 Task: Add Sprouts Cracker Cuts Colby & Monterey Jack Cheese to the cart.
Action: Mouse moved to (887, 285)
Screenshot: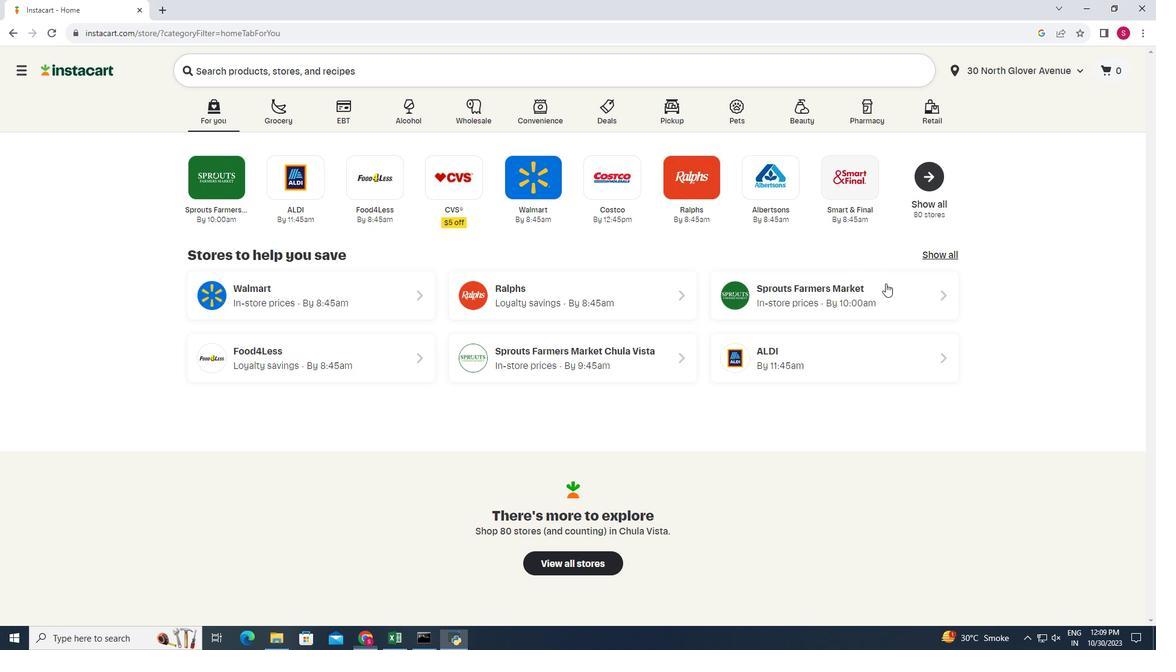 
Action: Mouse pressed left at (887, 285)
Screenshot: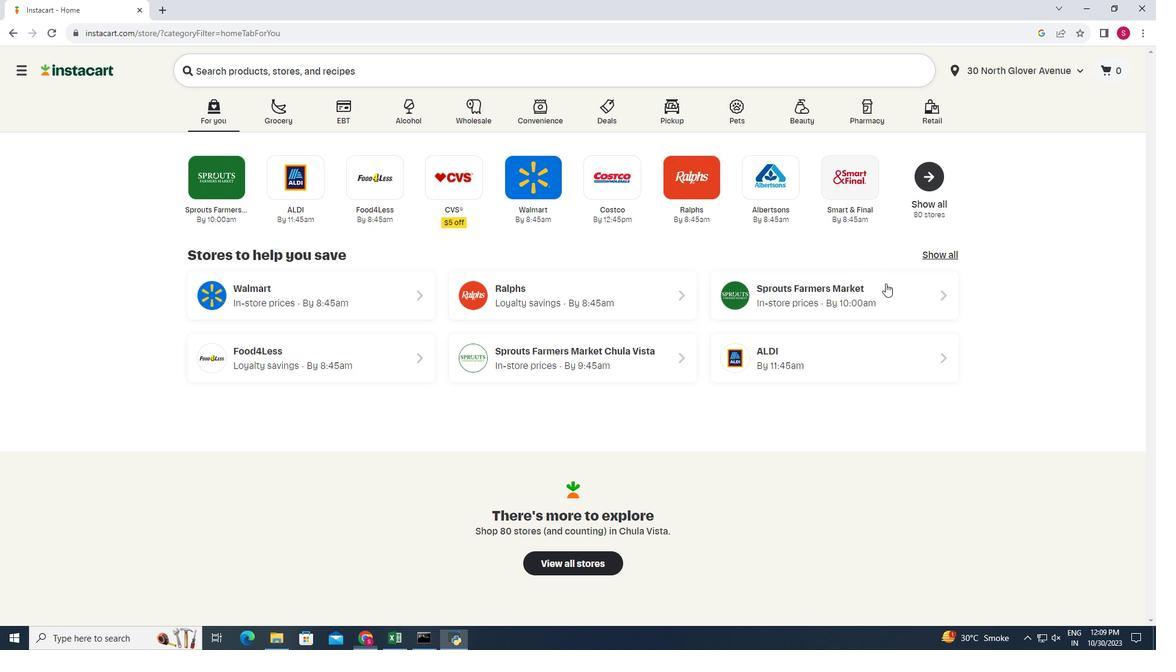 
Action: Mouse moved to (18, 529)
Screenshot: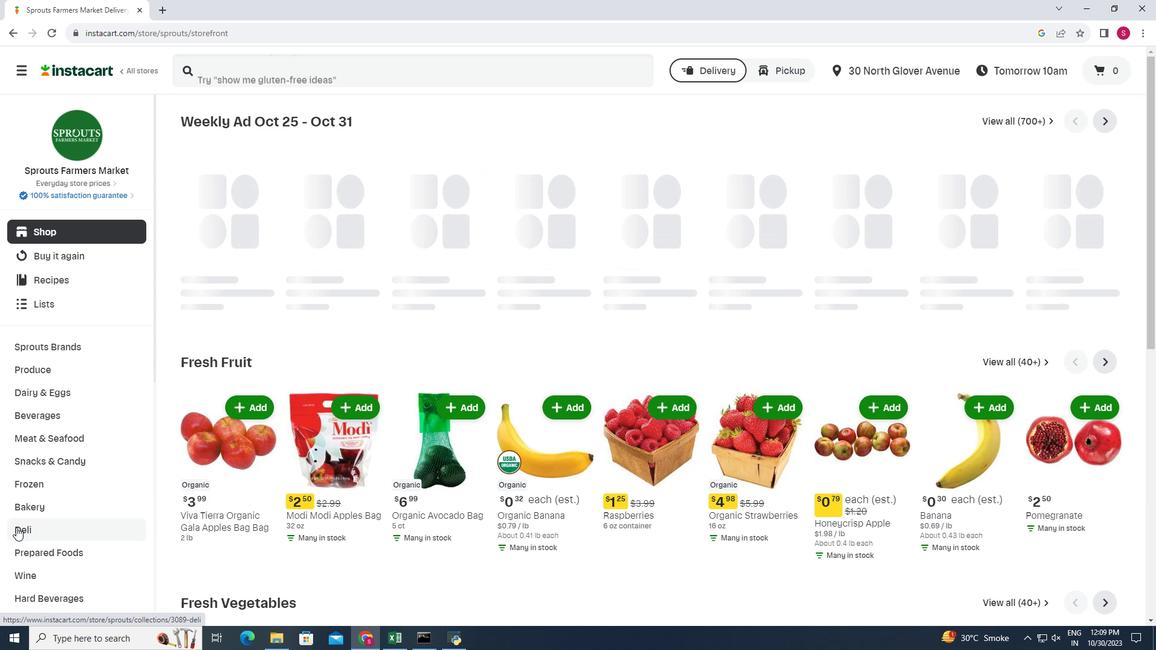 
Action: Mouse pressed left at (18, 529)
Screenshot: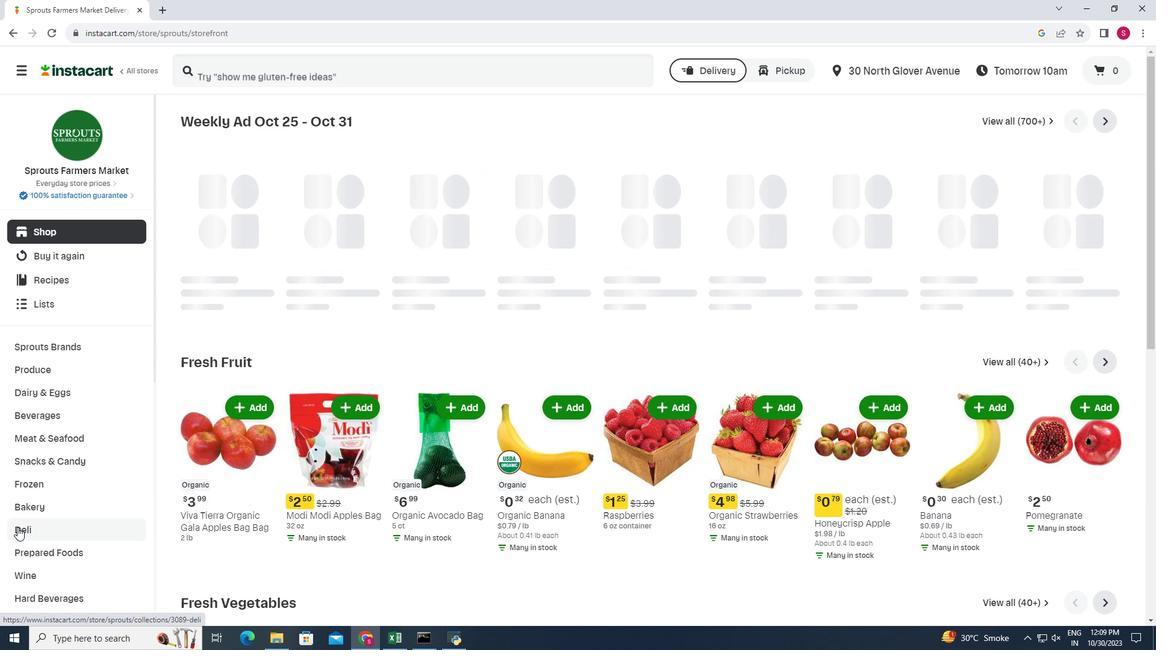 
Action: Mouse moved to (313, 152)
Screenshot: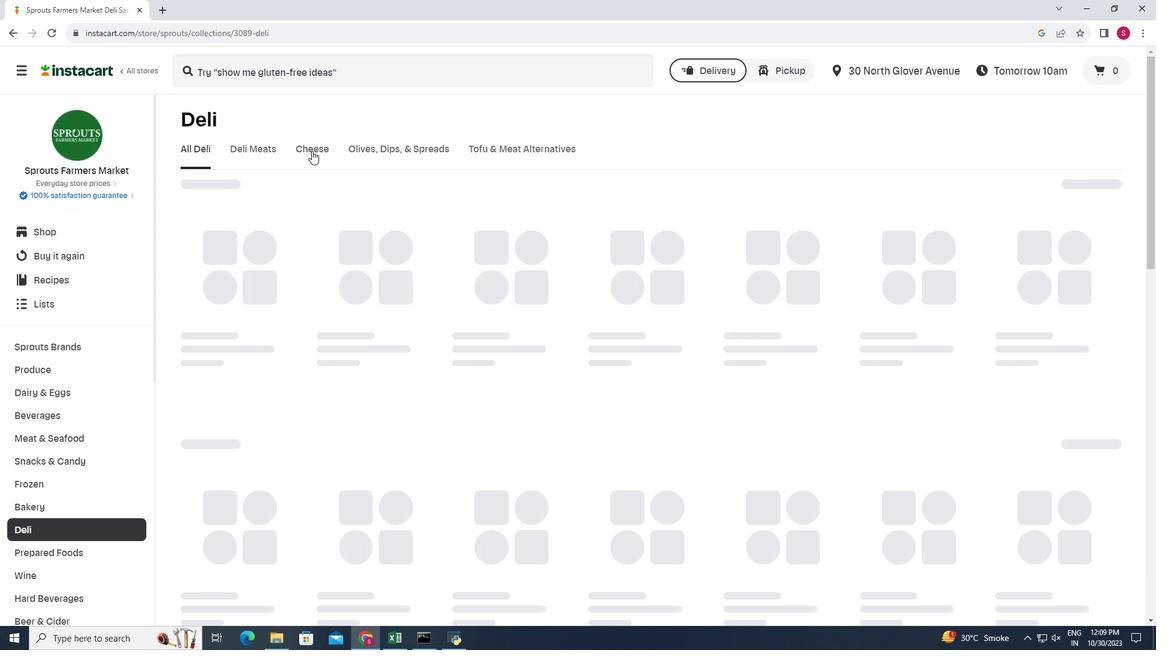 
Action: Mouse pressed left at (313, 152)
Screenshot: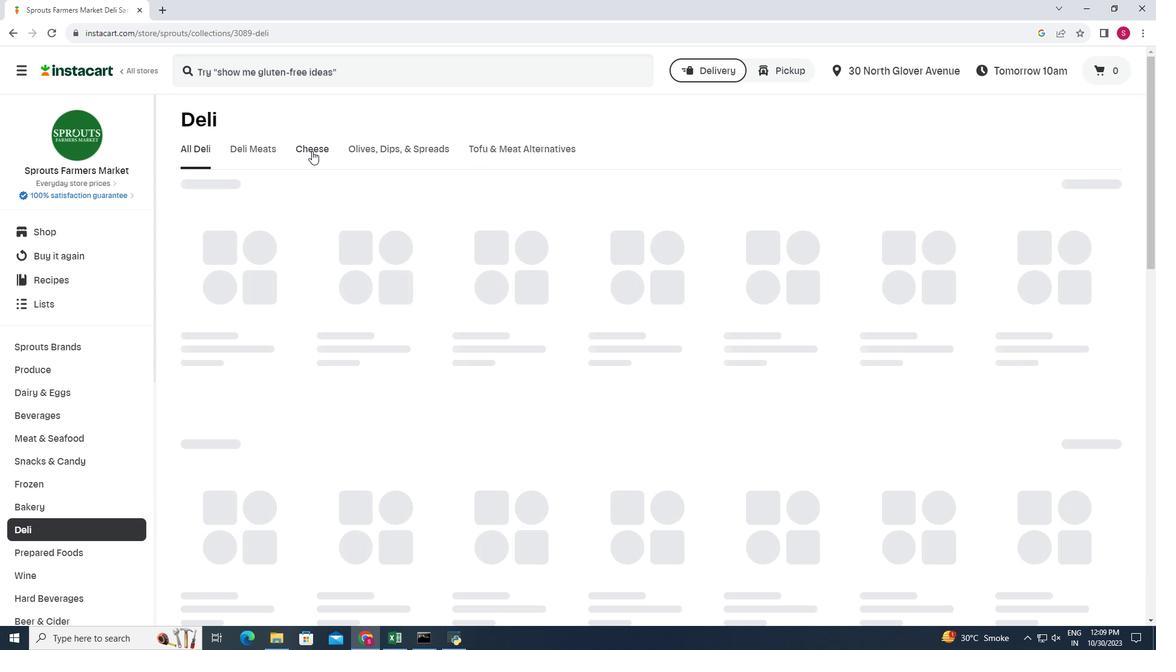 
Action: Mouse moved to (1122, 195)
Screenshot: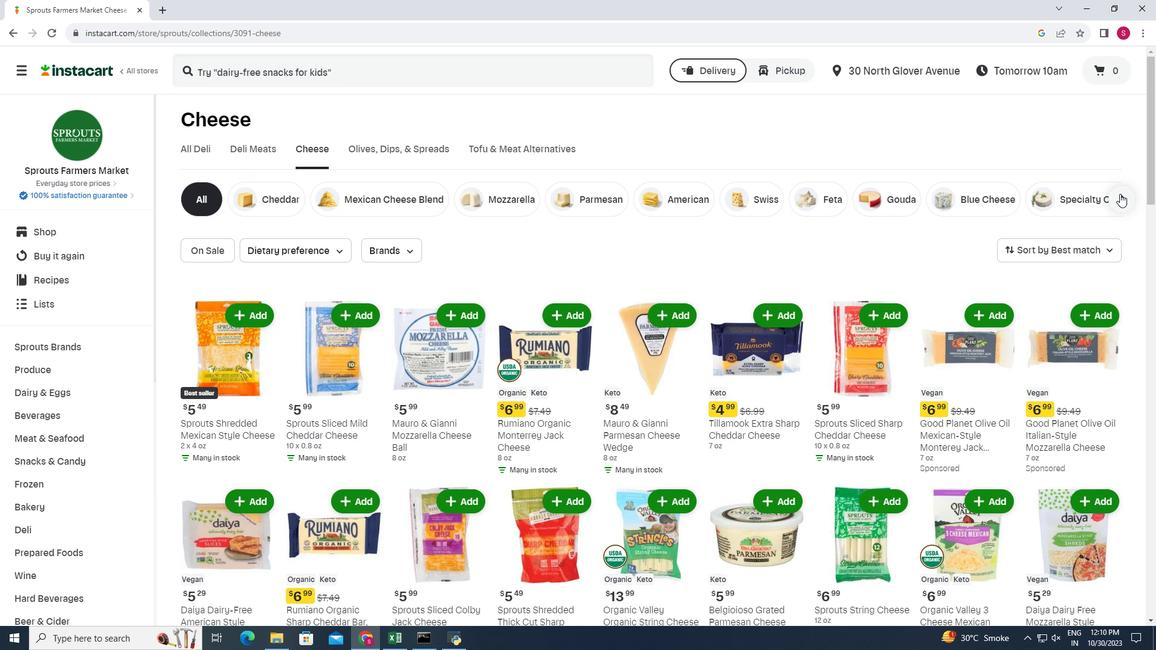 
Action: Mouse pressed left at (1122, 195)
Screenshot: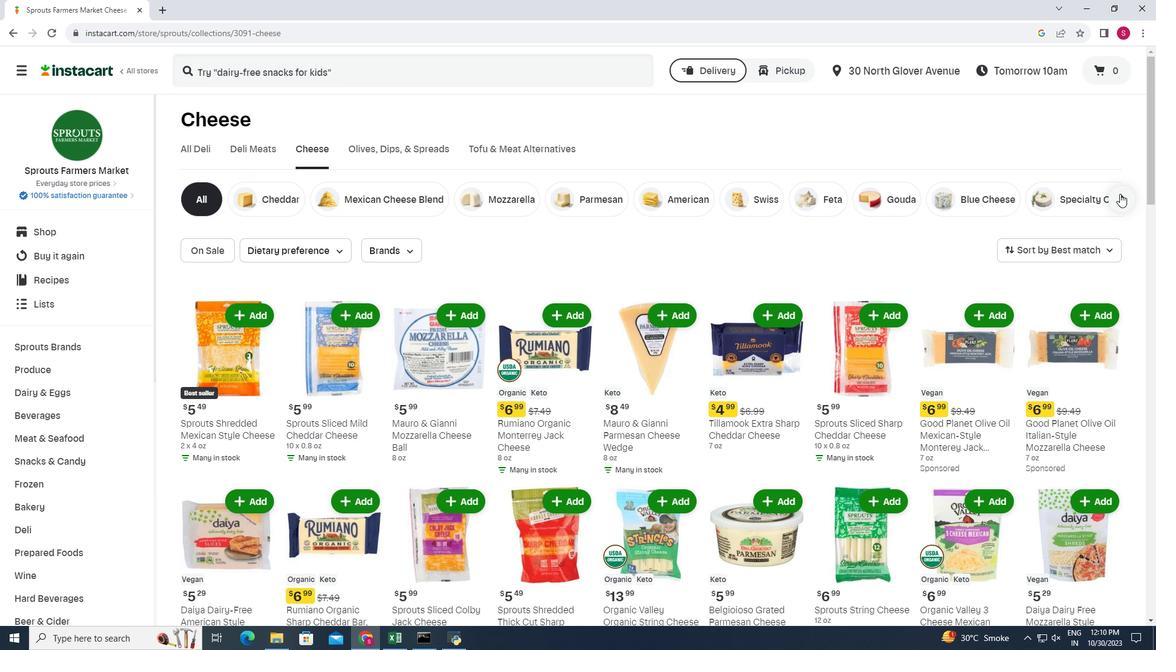
Action: Mouse moved to (1096, 203)
Screenshot: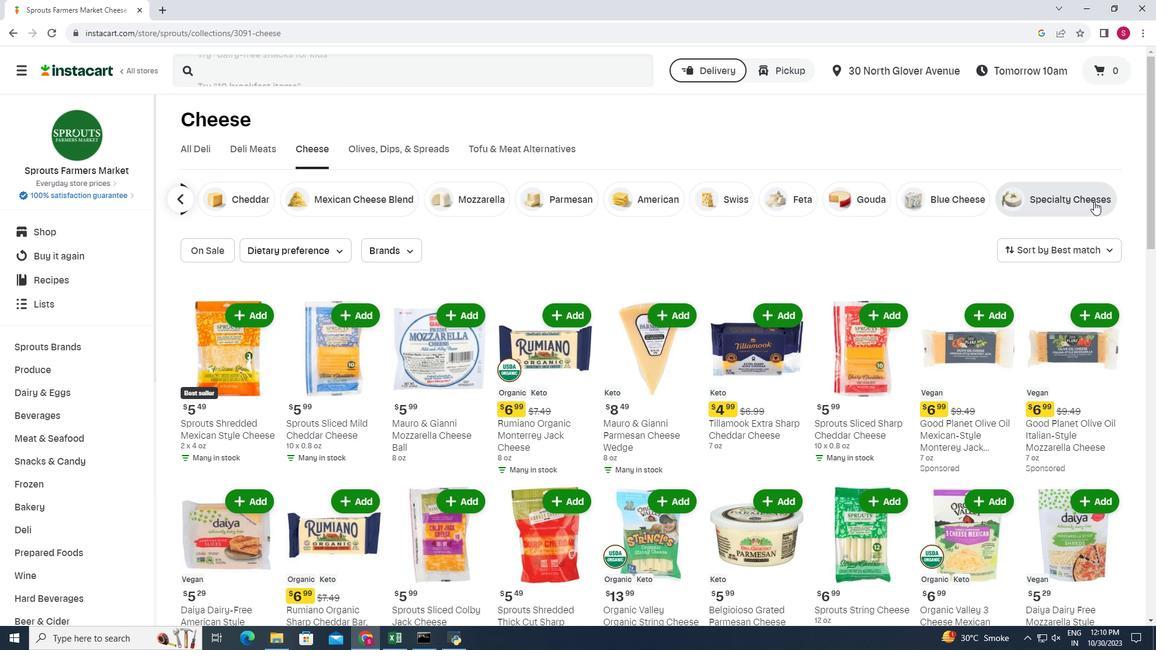 
Action: Mouse pressed left at (1096, 203)
Screenshot: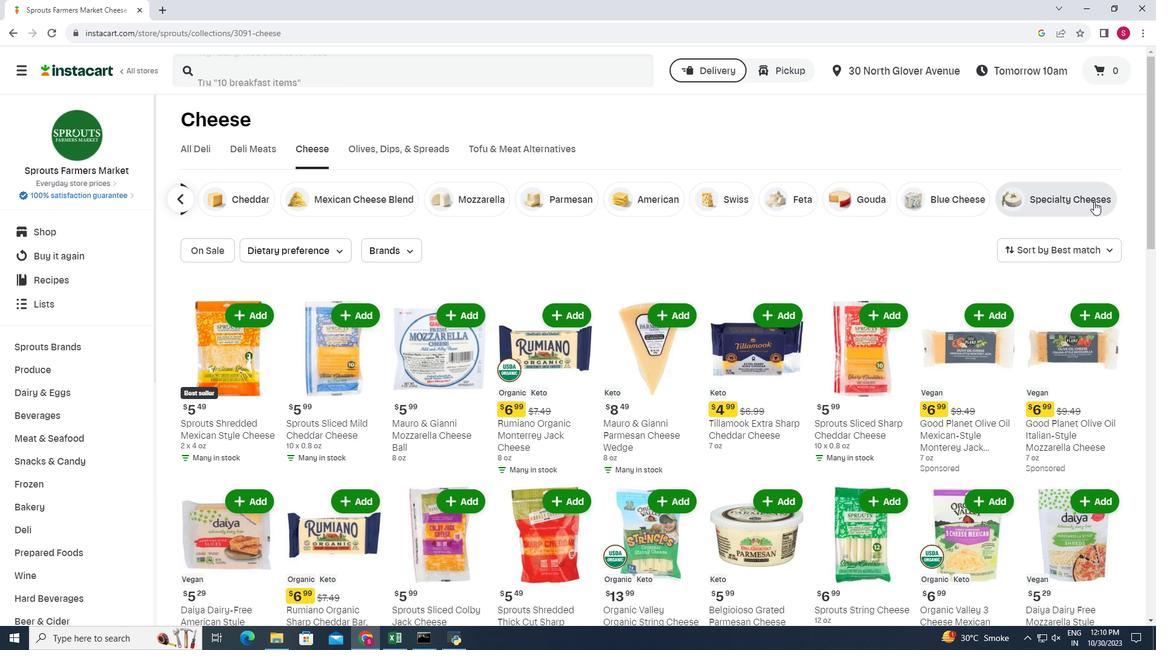 
Action: Mouse moved to (368, 270)
Screenshot: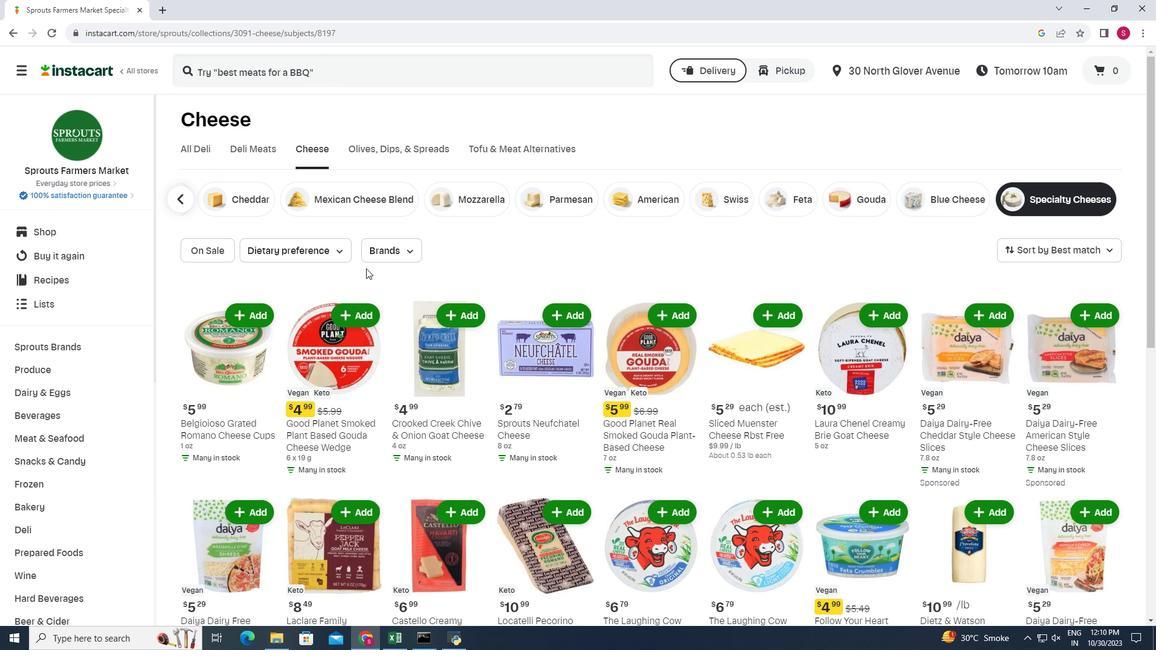 
Action: Mouse scrolled (368, 269) with delta (0, 0)
Screenshot: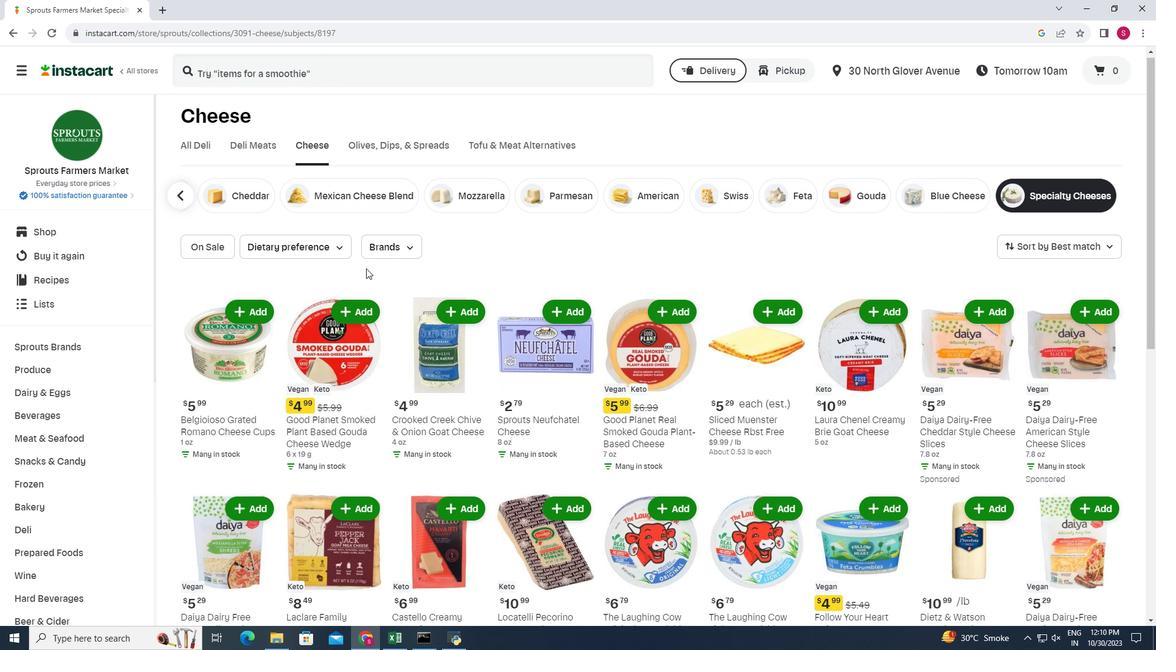 
Action: Mouse moved to (1128, 380)
Screenshot: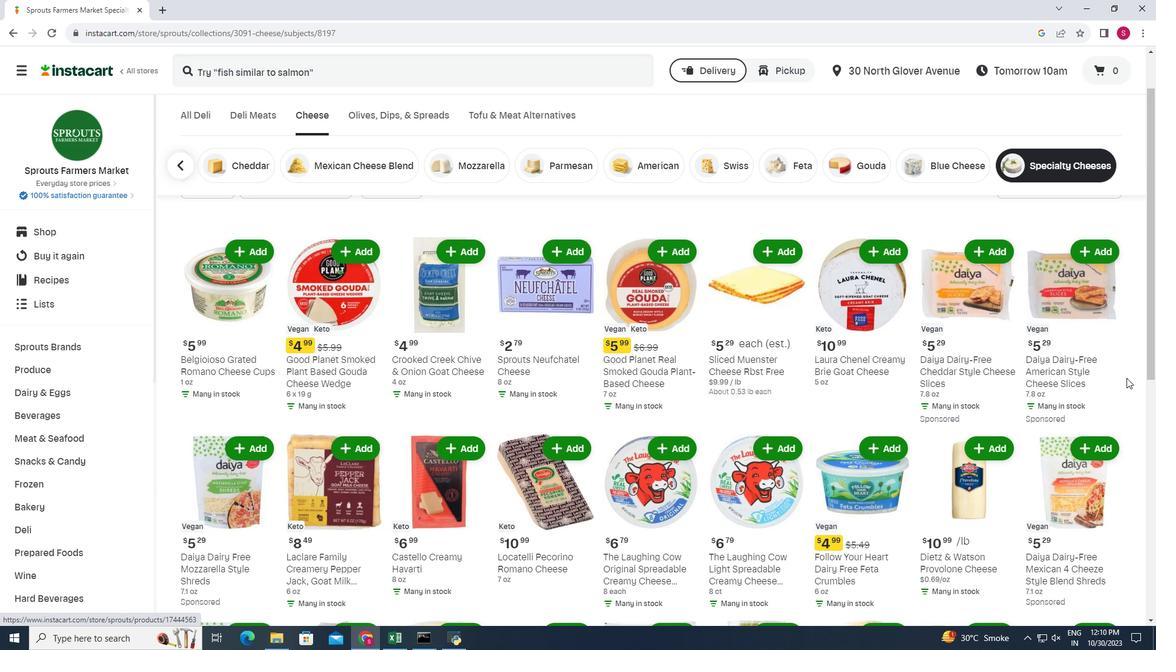 
Action: Mouse scrolled (1128, 379) with delta (0, 0)
Screenshot: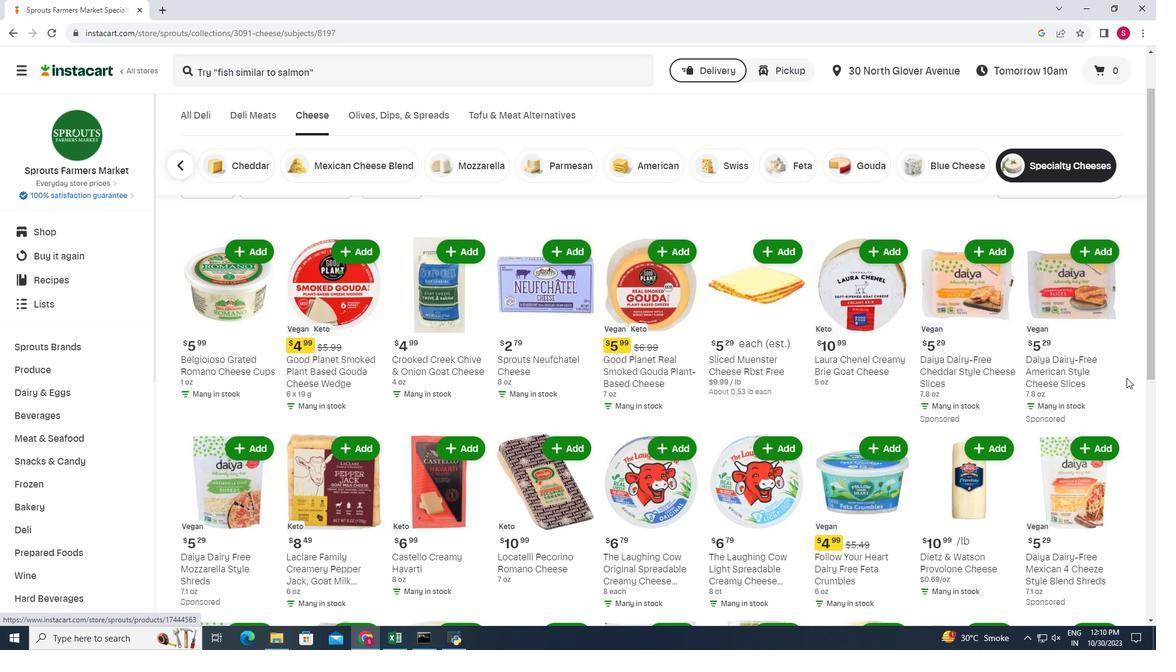 
Action: Mouse scrolled (1128, 379) with delta (0, 0)
Screenshot: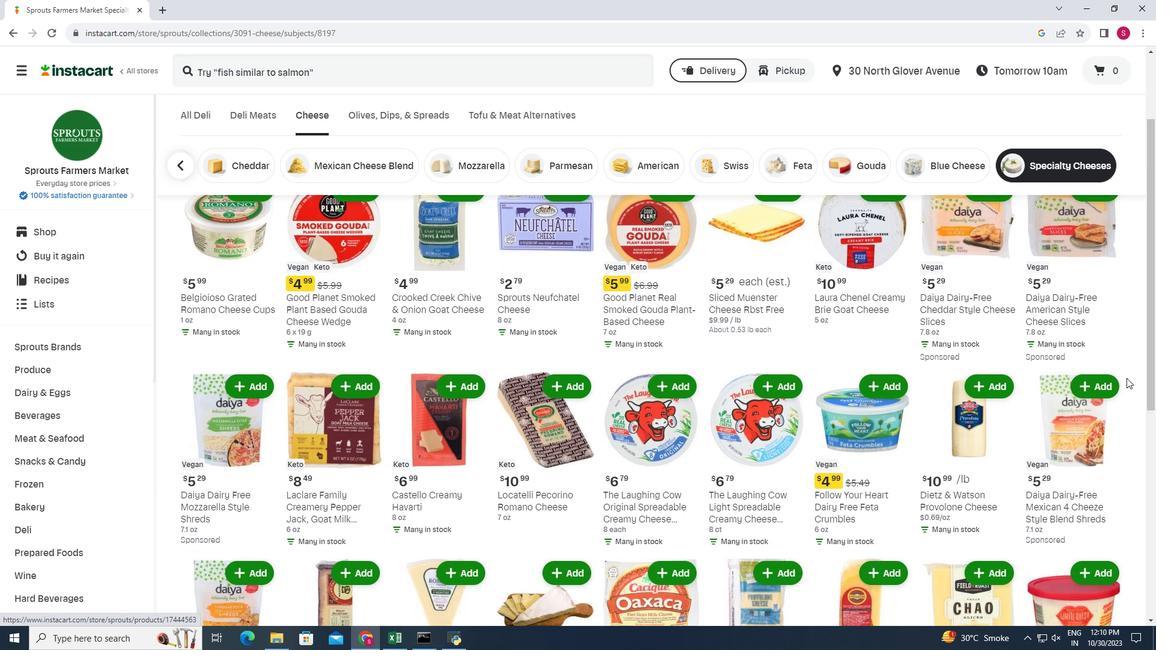 
Action: Mouse scrolled (1128, 379) with delta (0, 0)
Screenshot: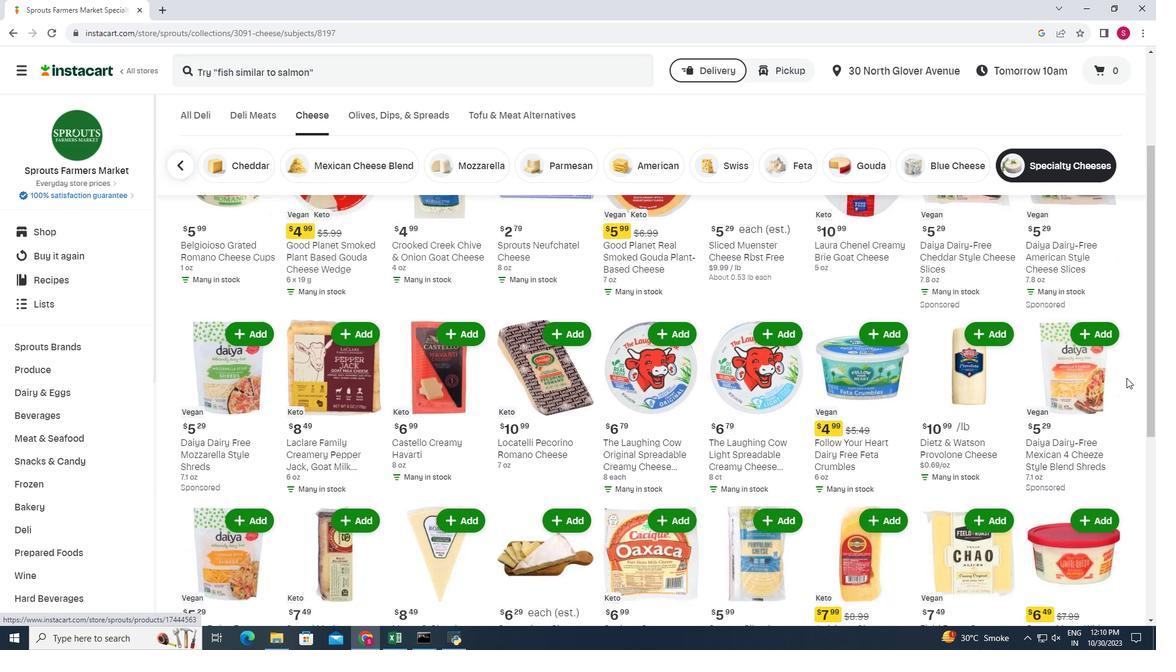
Action: Mouse moved to (189, 372)
Screenshot: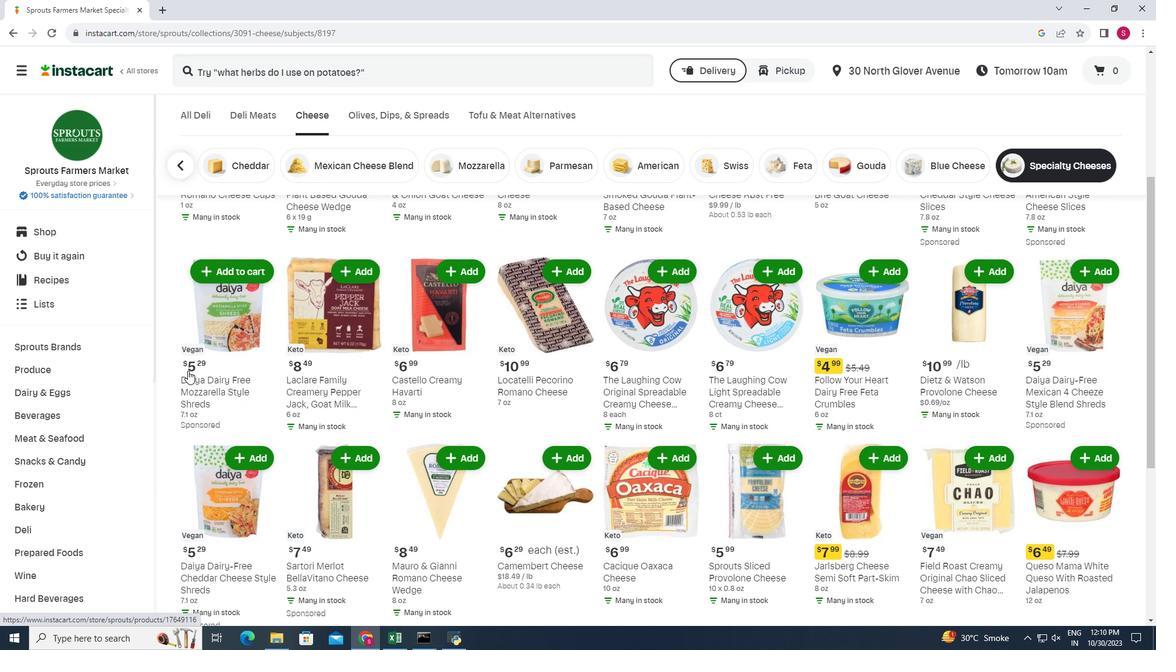 
Action: Mouse scrolled (189, 372) with delta (0, 0)
Screenshot: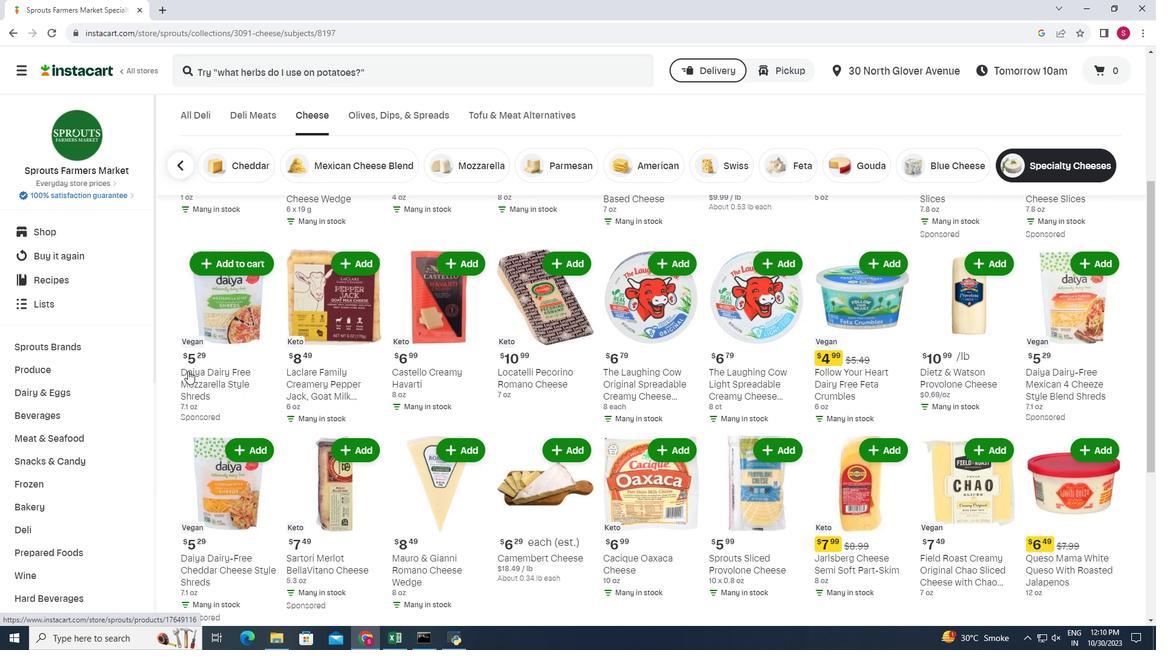 
Action: Mouse scrolled (189, 372) with delta (0, 0)
Screenshot: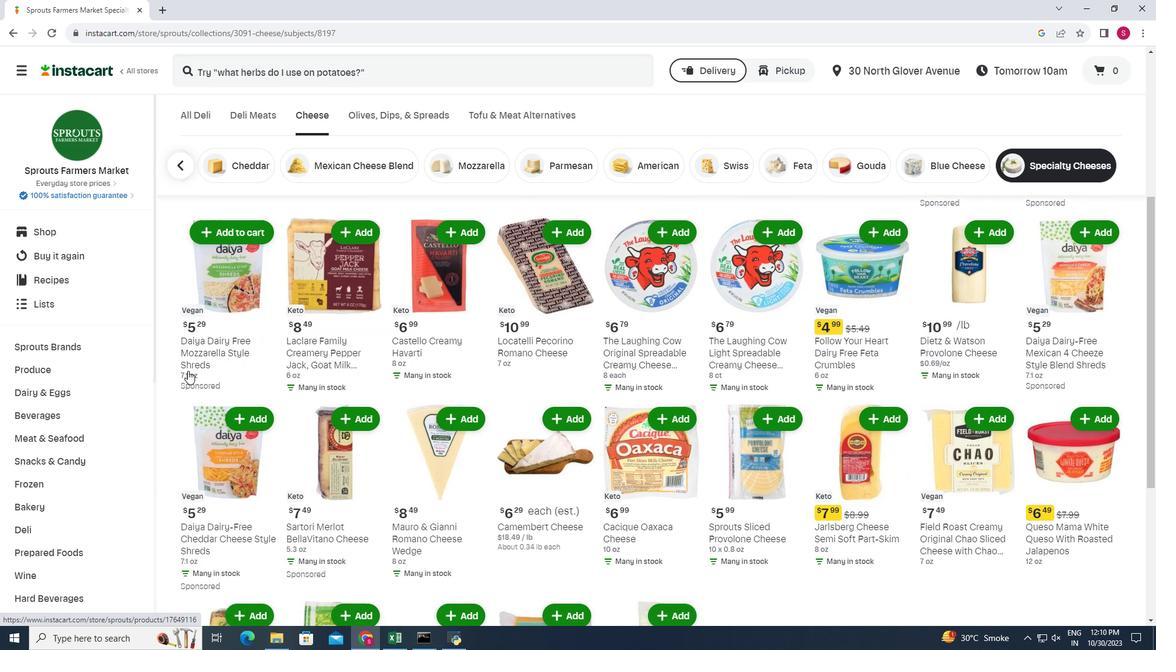 
Action: Mouse moved to (1125, 432)
Screenshot: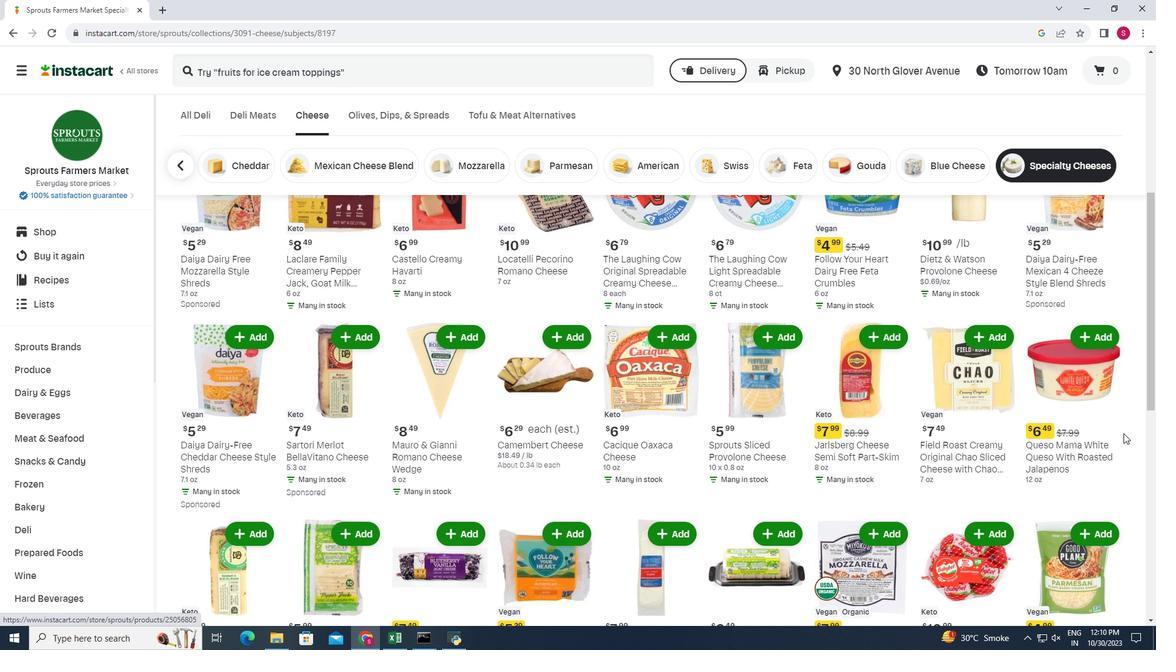 
Action: Mouse scrolled (1125, 431) with delta (0, 0)
Screenshot: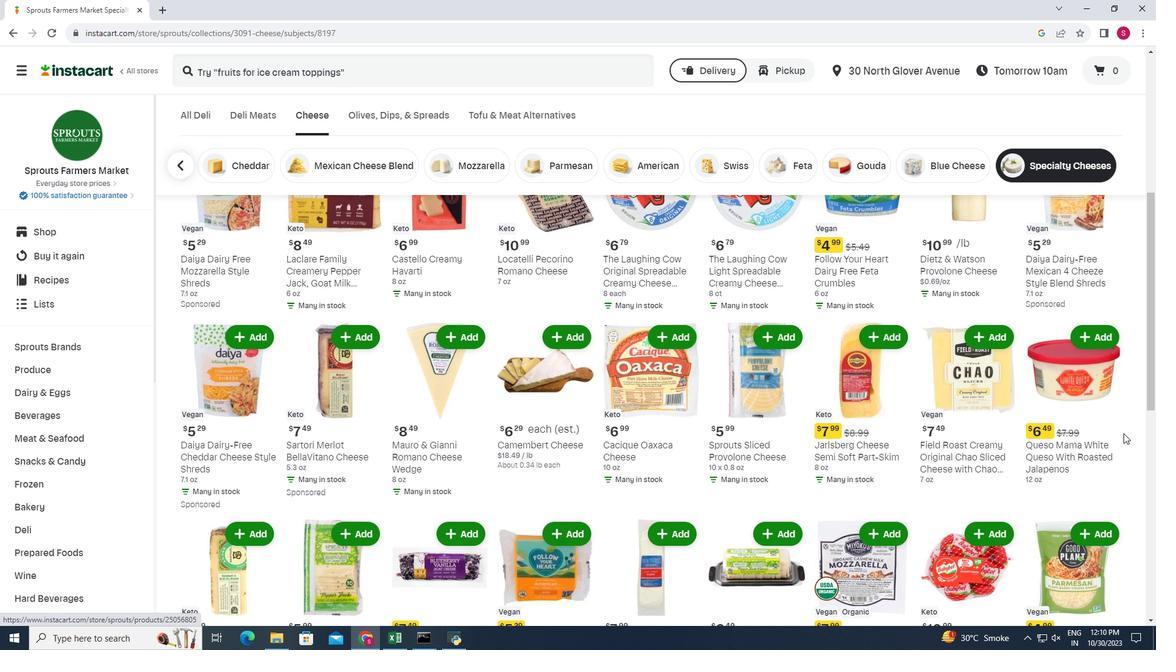 
Action: Mouse moved to (1125, 434)
Screenshot: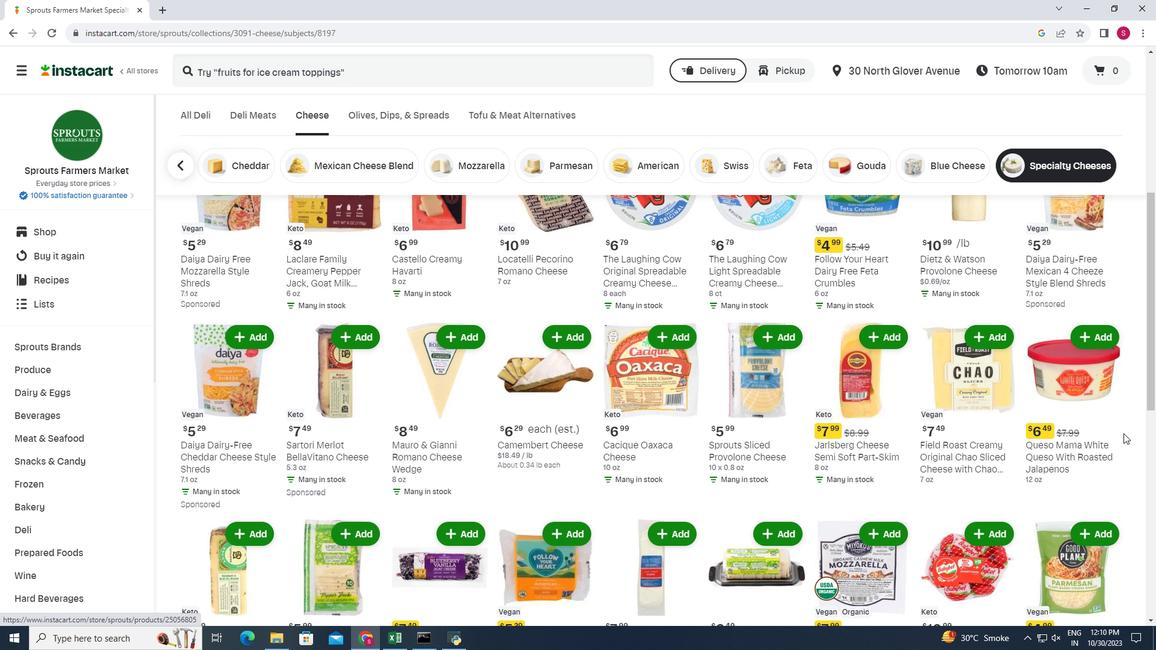 
Action: Mouse scrolled (1125, 434) with delta (0, 0)
Screenshot: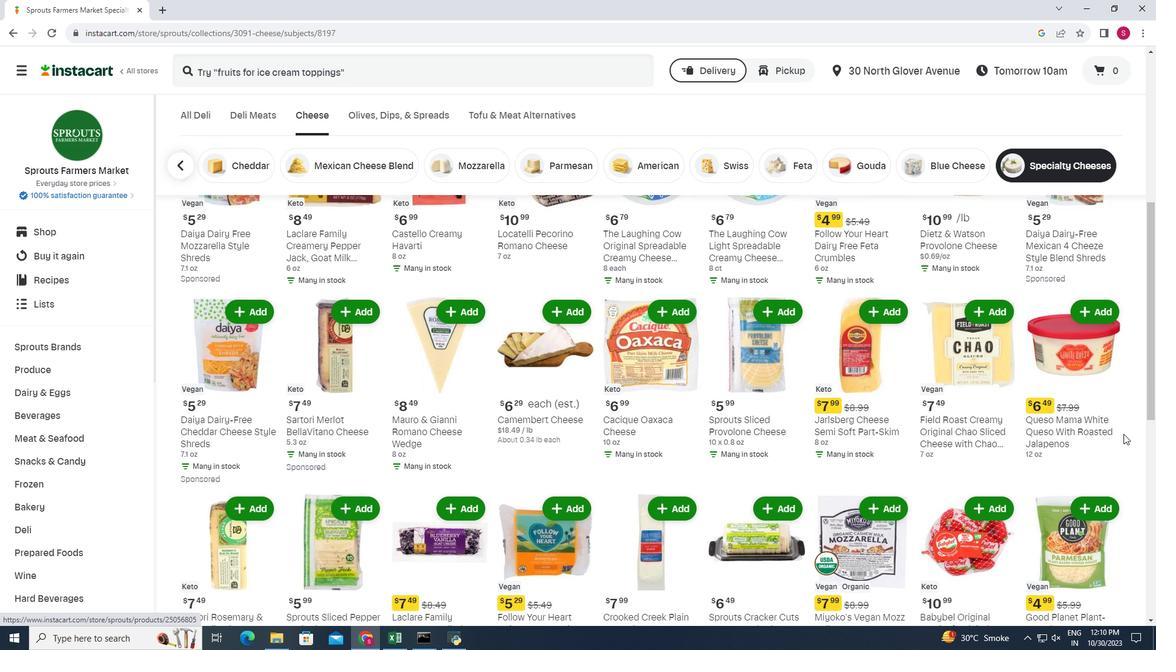 
Action: Mouse moved to (1125, 436)
Screenshot: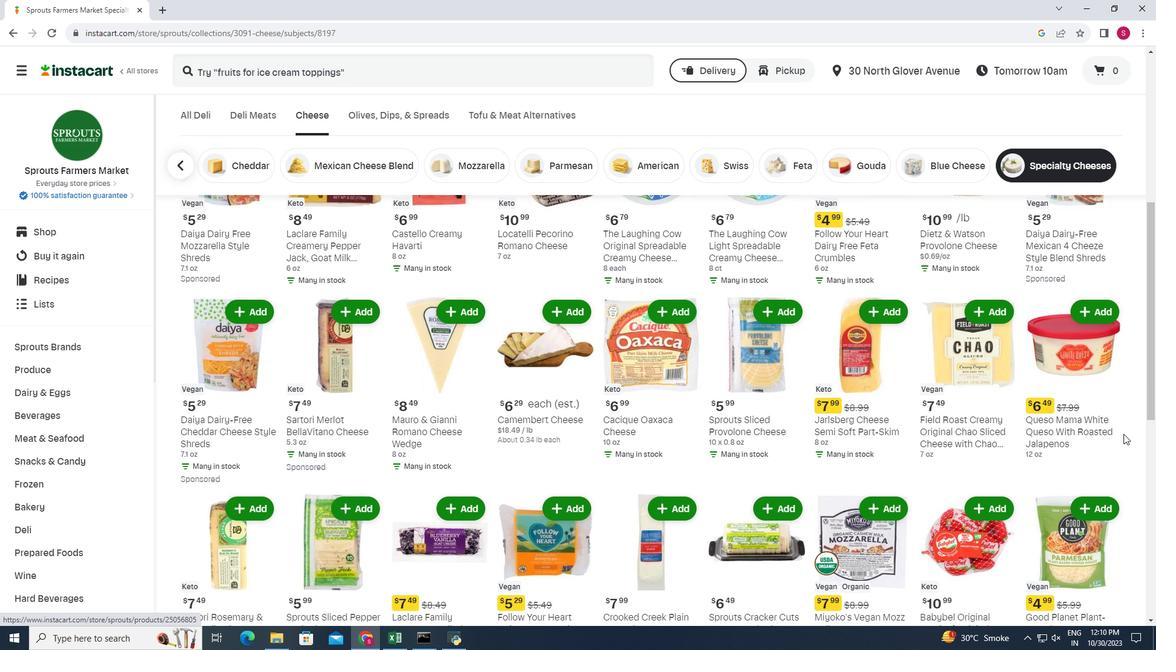 
Action: Mouse scrolled (1125, 435) with delta (0, 0)
Screenshot: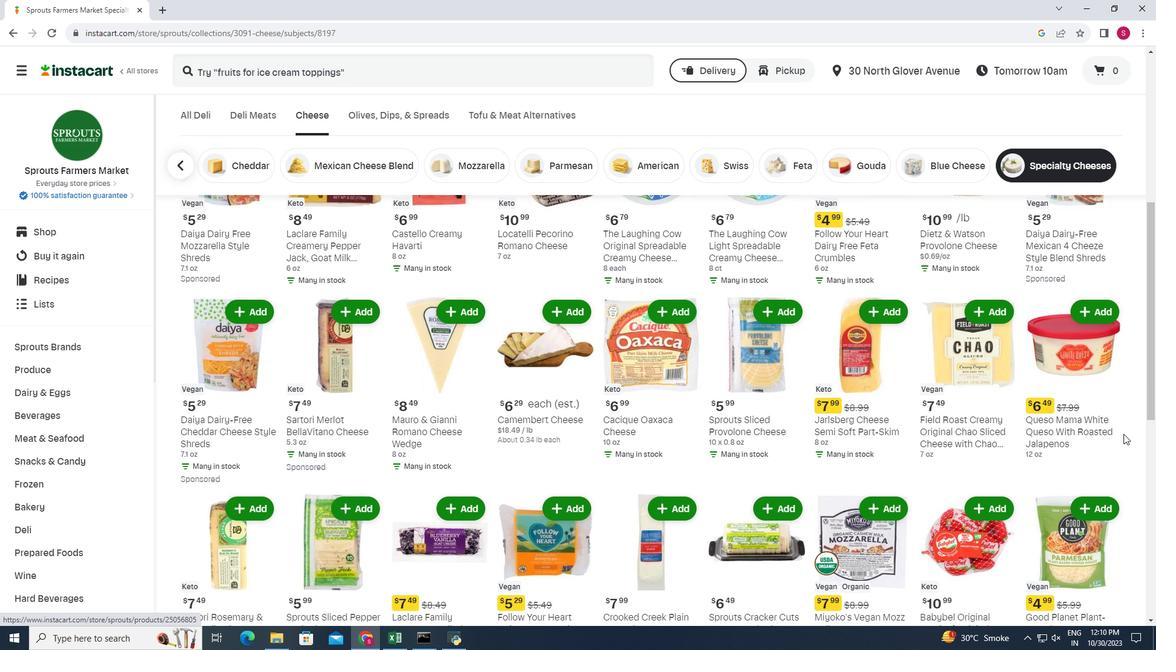 
Action: Mouse moved to (189, 495)
Screenshot: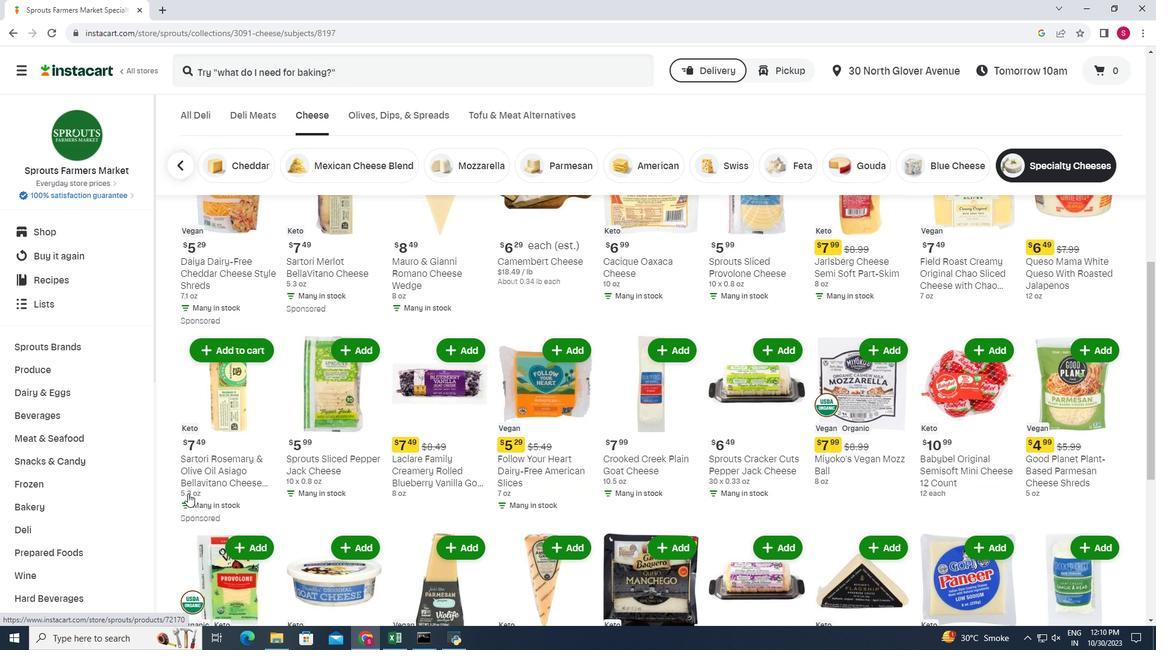 
Action: Mouse scrolled (189, 495) with delta (0, 0)
Screenshot: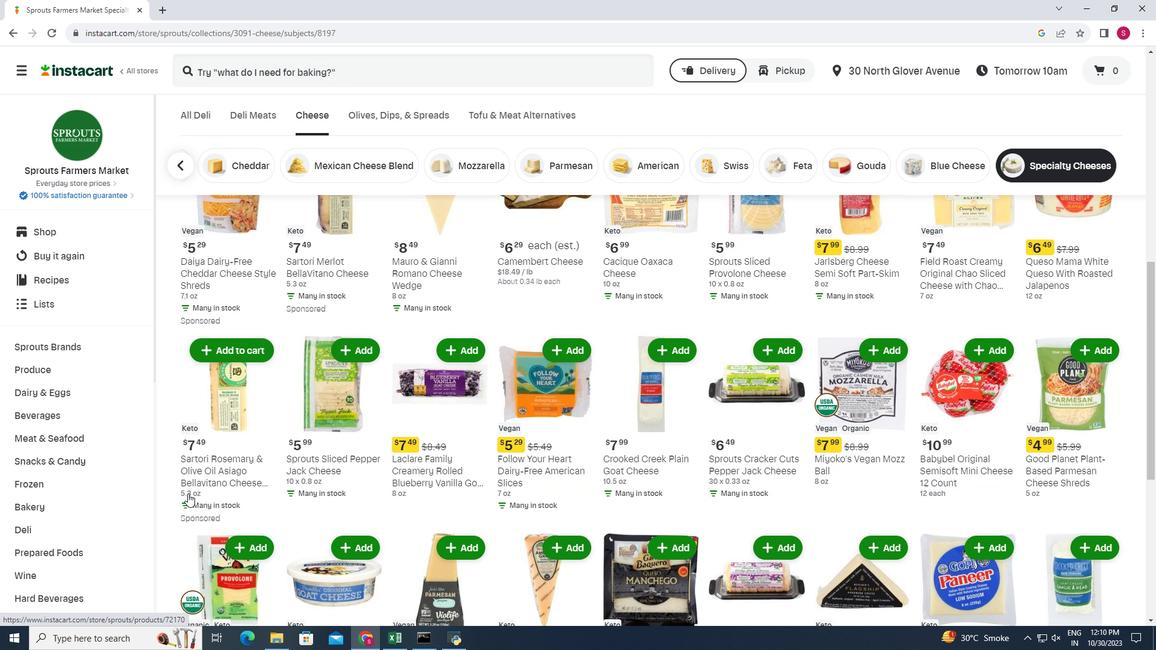 
Action: Mouse scrolled (189, 495) with delta (0, 0)
Screenshot: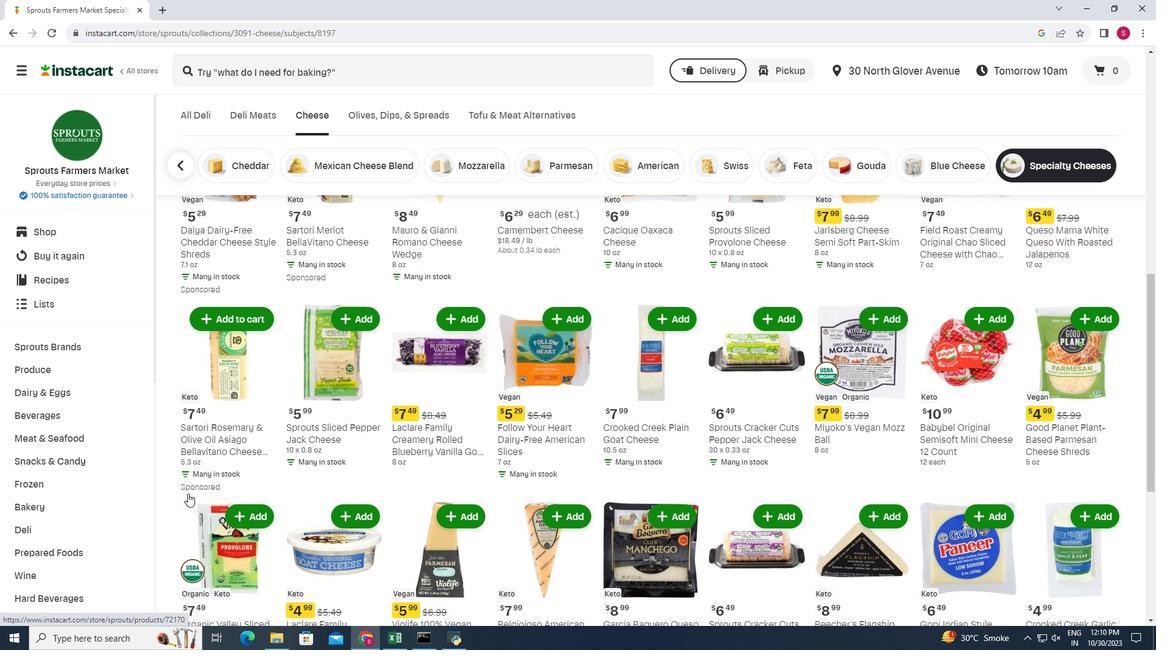 
Action: Mouse scrolled (189, 495) with delta (0, 0)
Screenshot: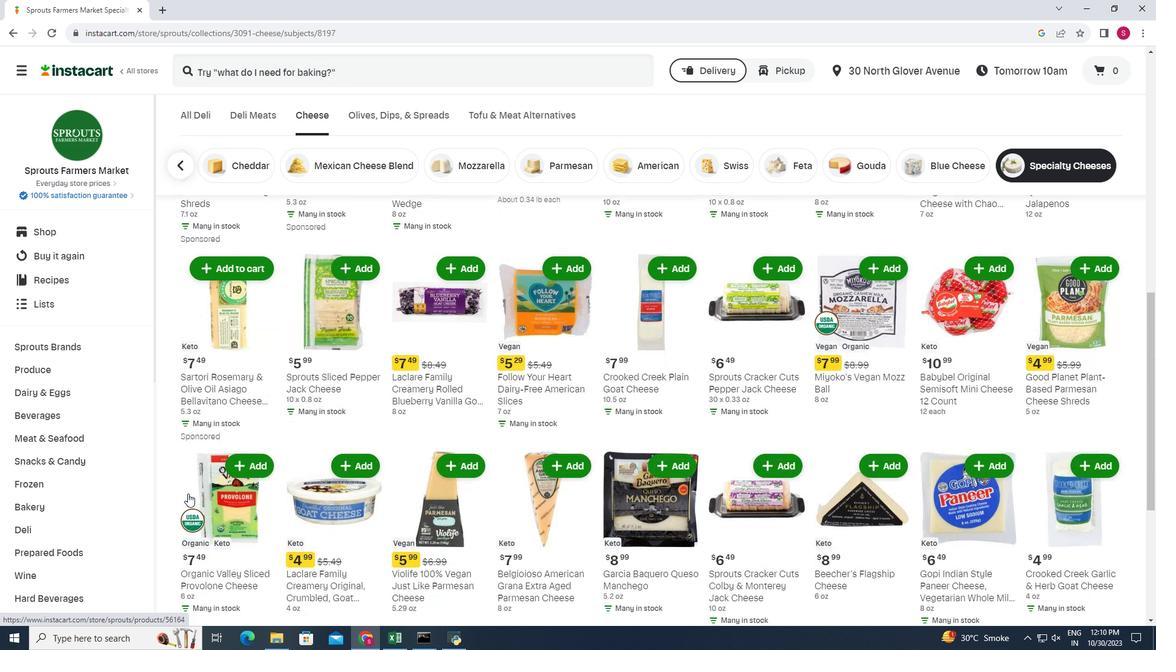 
Action: Mouse moved to (765, 374)
Screenshot: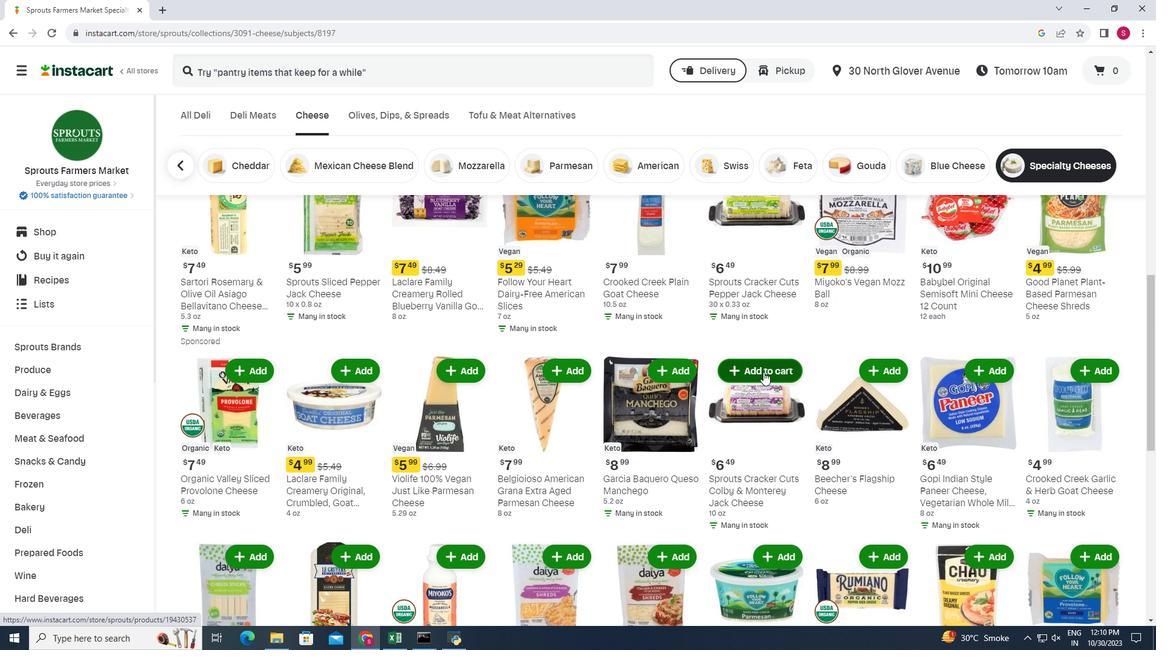 
Action: Mouse pressed left at (765, 374)
Screenshot: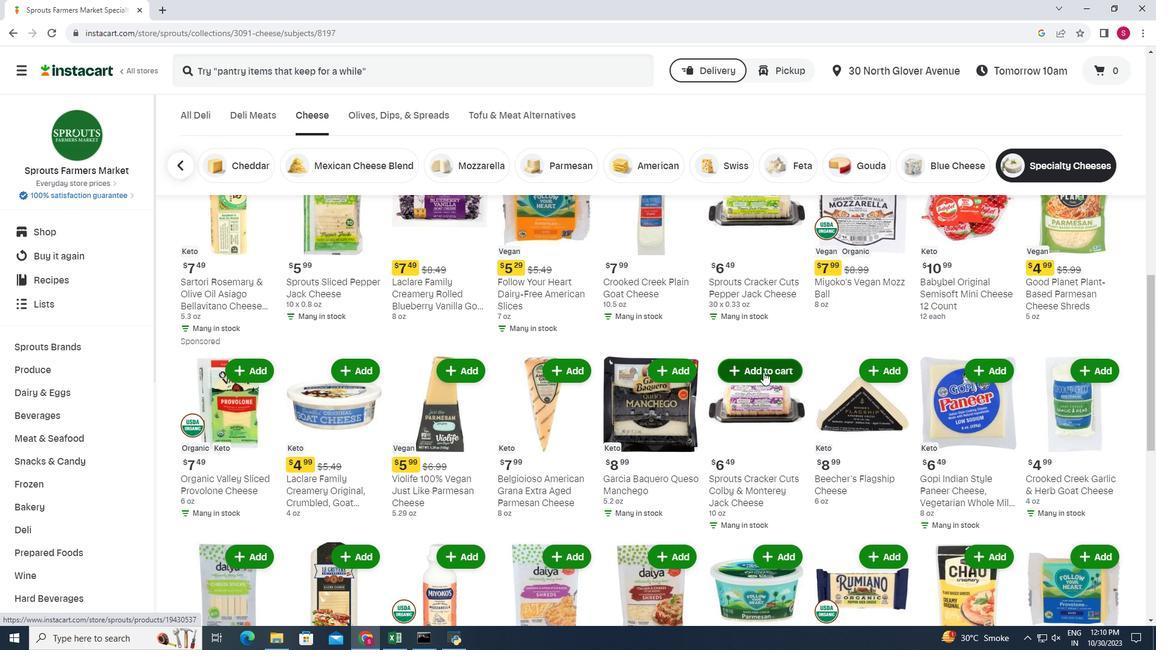 
Action: Mouse moved to (800, 330)
Screenshot: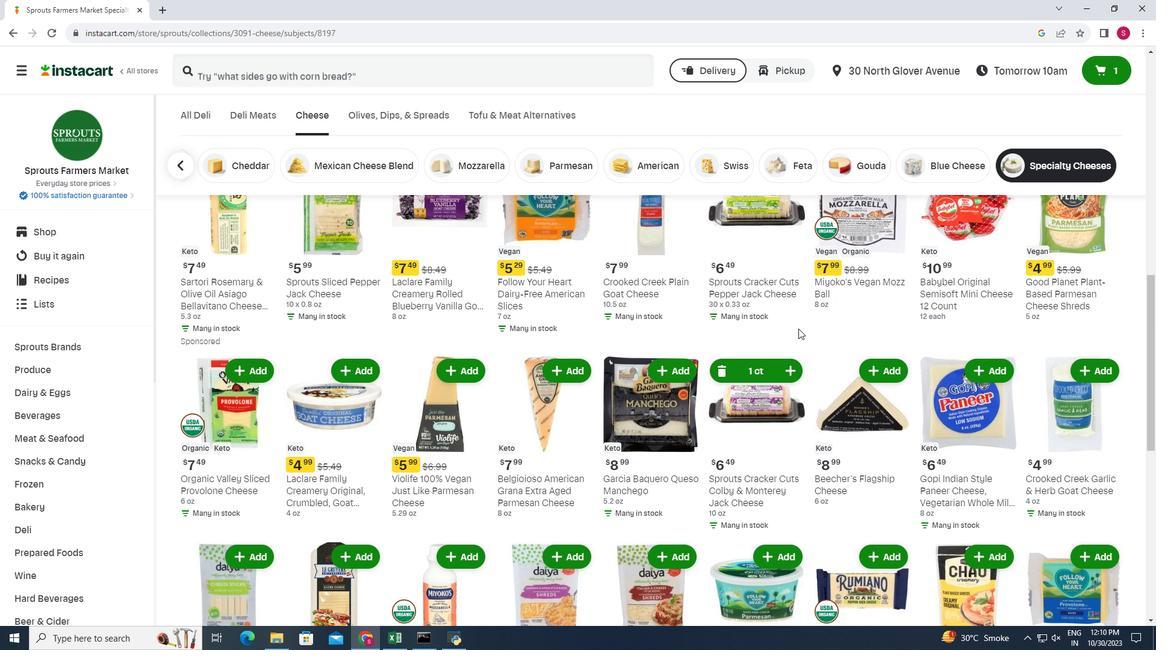 
